 Task: Assign in the project ToxicWorks the issue 'Create a feature for users to track and manage their daily tasks' to the sprint 'Starship'.
Action: Mouse moved to (1024, 465)
Screenshot: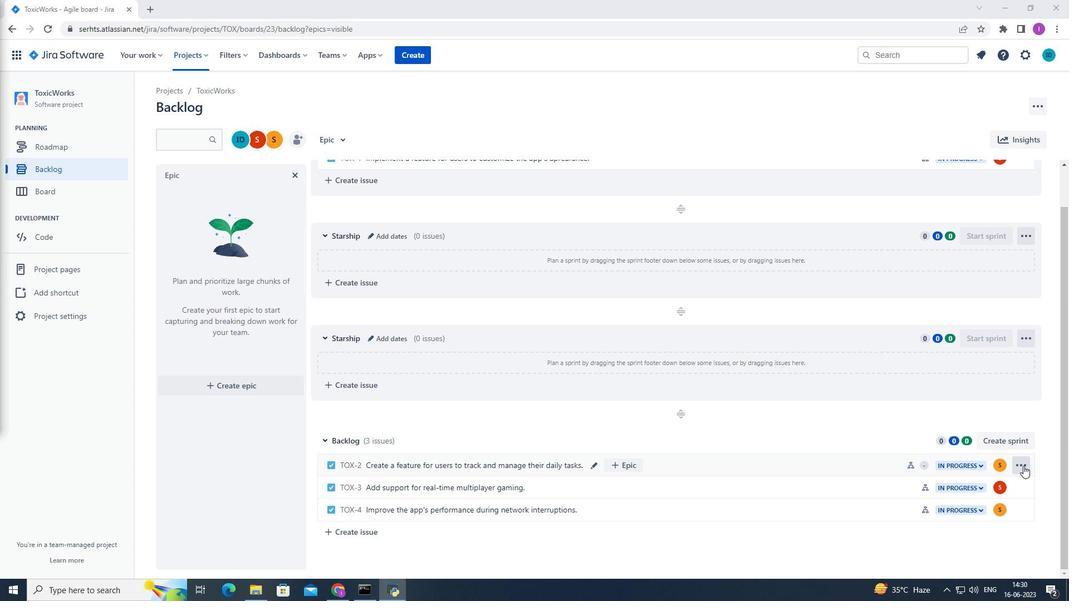 
Action: Mouse pressed left at (1024, 465)
Screenshot: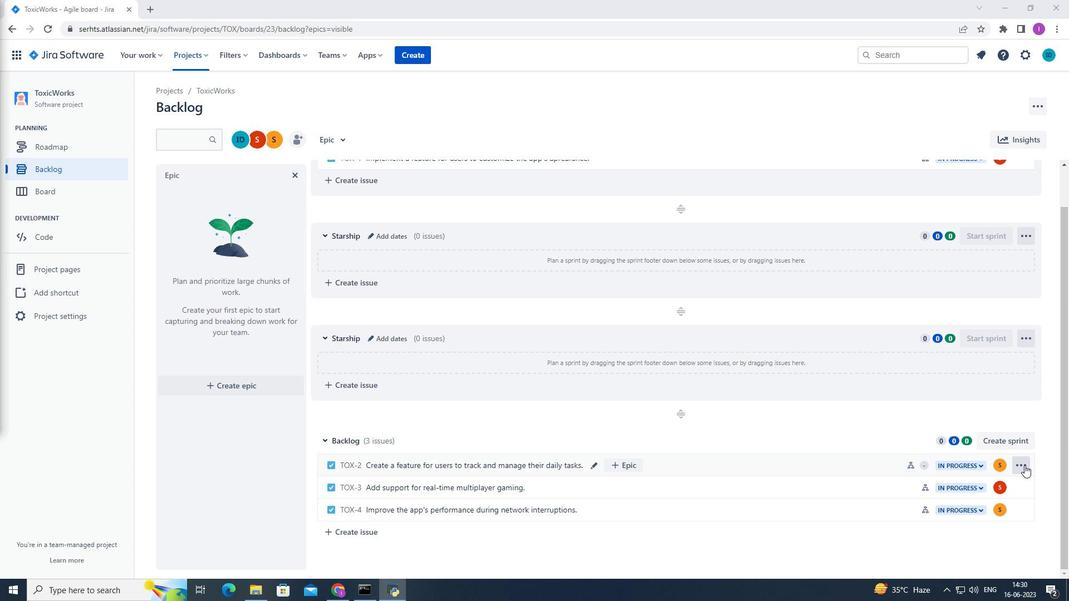 
Action: Mouse moved to (980, 385)
Screenshot: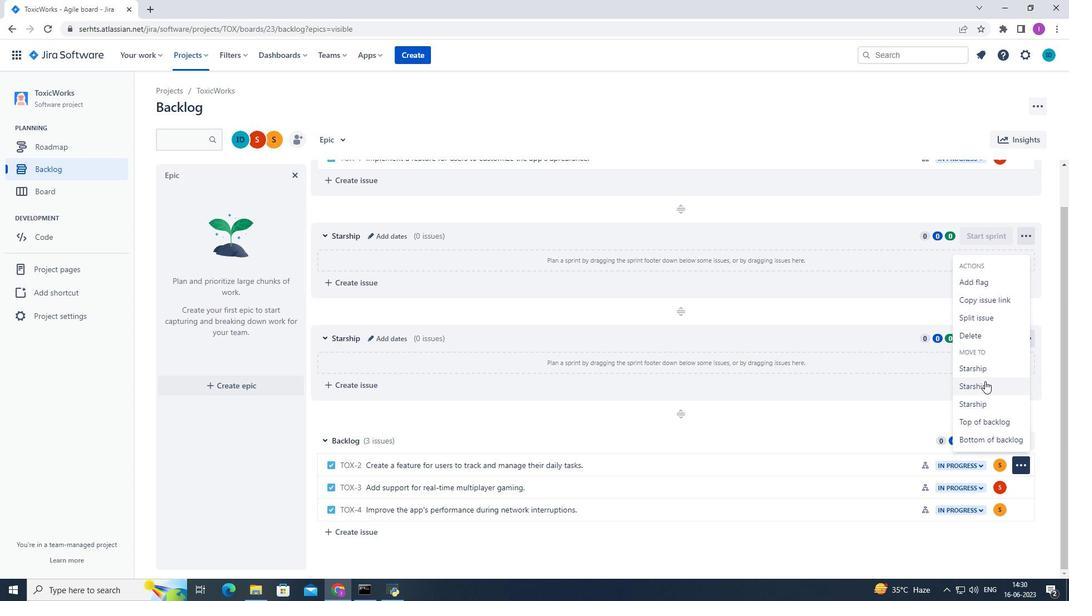 
Action: Mouse pressed left at (980, 385)
Screenshot: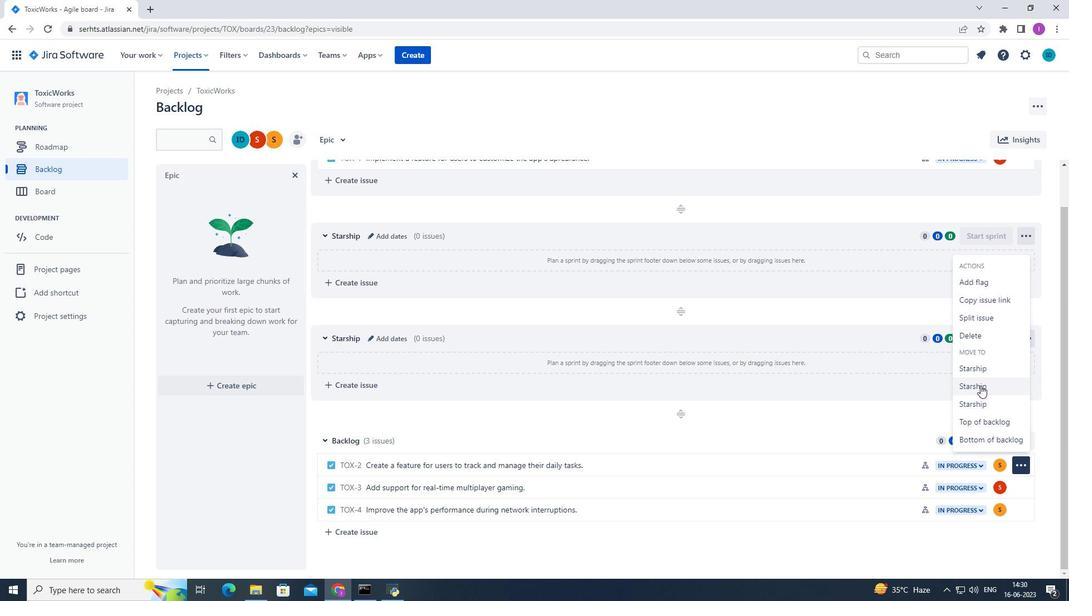 
Action: Mouse moved to (890, 456)
Screenshot: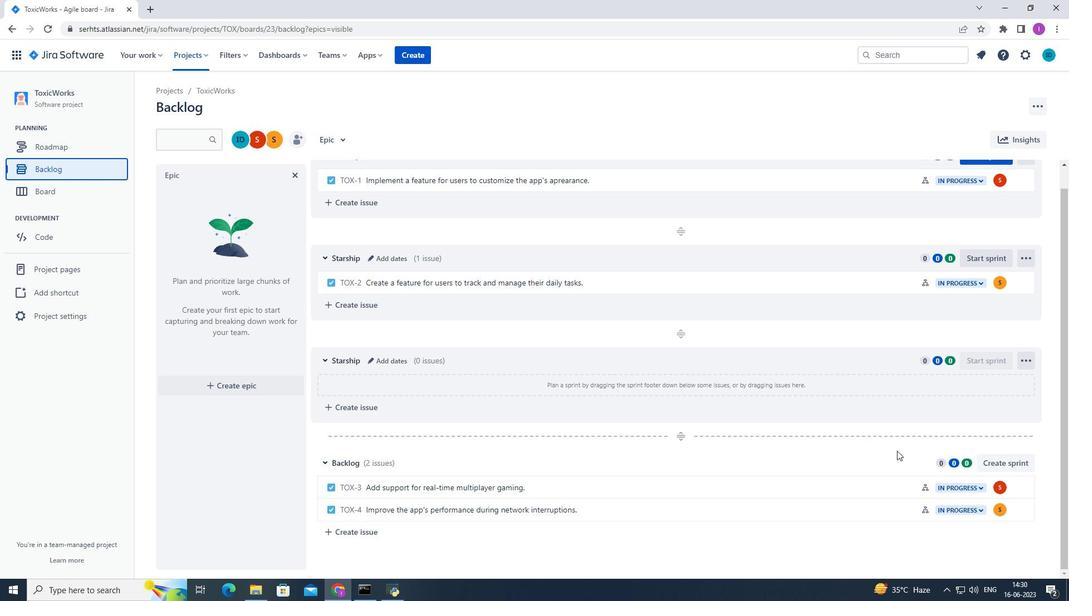 
